 Task: Create a section Epic Excursion and in the section, add a milestone Data Modelling in the project ArmorTech
Action: Mouse moved to (204, 406)
Screenshot: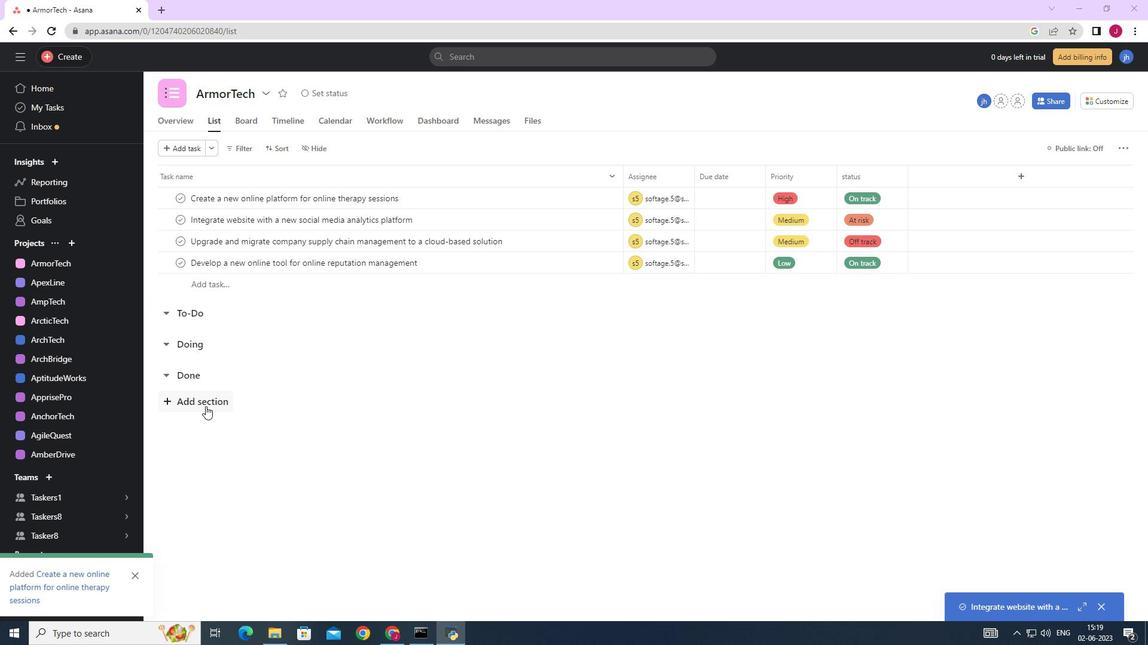 
Action: Mouse pressed left at (204, 406)
Screenshot: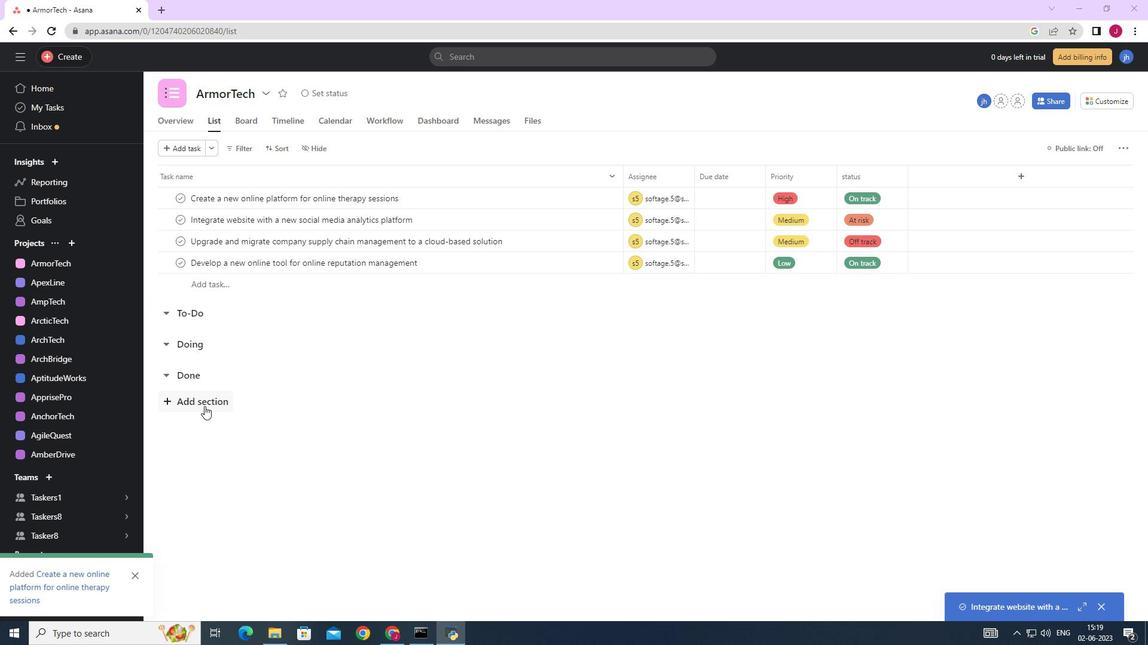 
Action: Mouse moved to (217, 403)
Screenshot: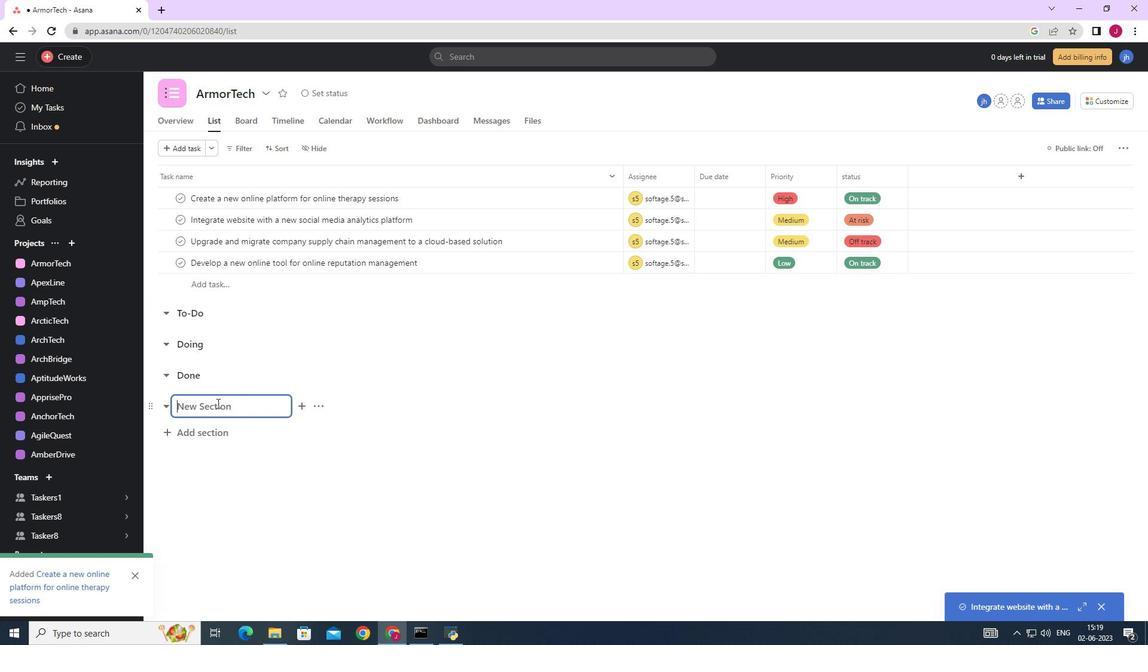 
Action: Key pressed <Key.caps_lock>E<Key.caps_lock>pic<Key.space><Key.caps_lock>E<Key.caps_lock>xcursion<Key.enter><Key.caps_lock>D<Key.caps_lock>ata<Key.space><Key.caps_lock>M<Key.caps_lock>odeling
Screenshot: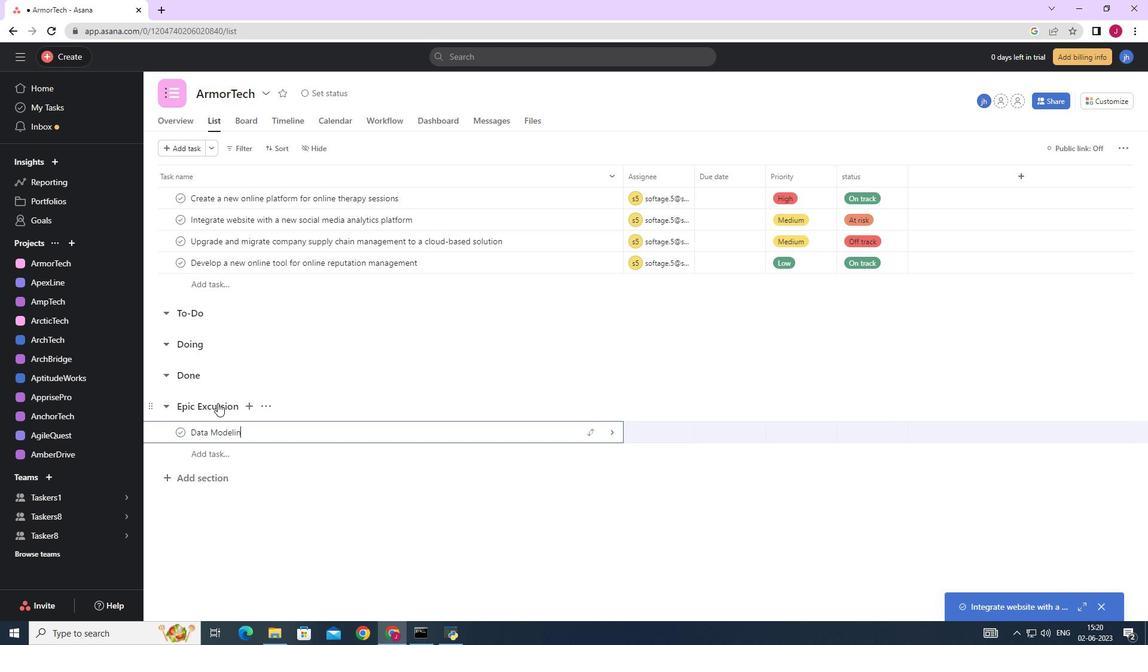 
Action: Mouse moved to (231, 435)
Screenshot: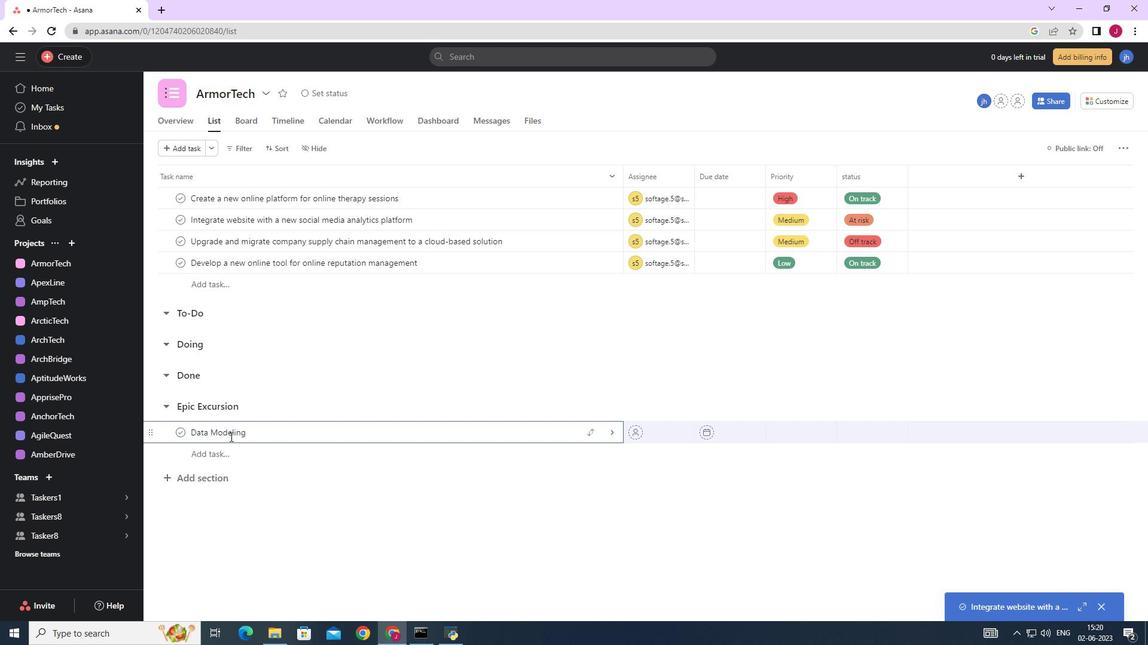 
Action: Mouse pressed left at (231, 435)
Screenshot: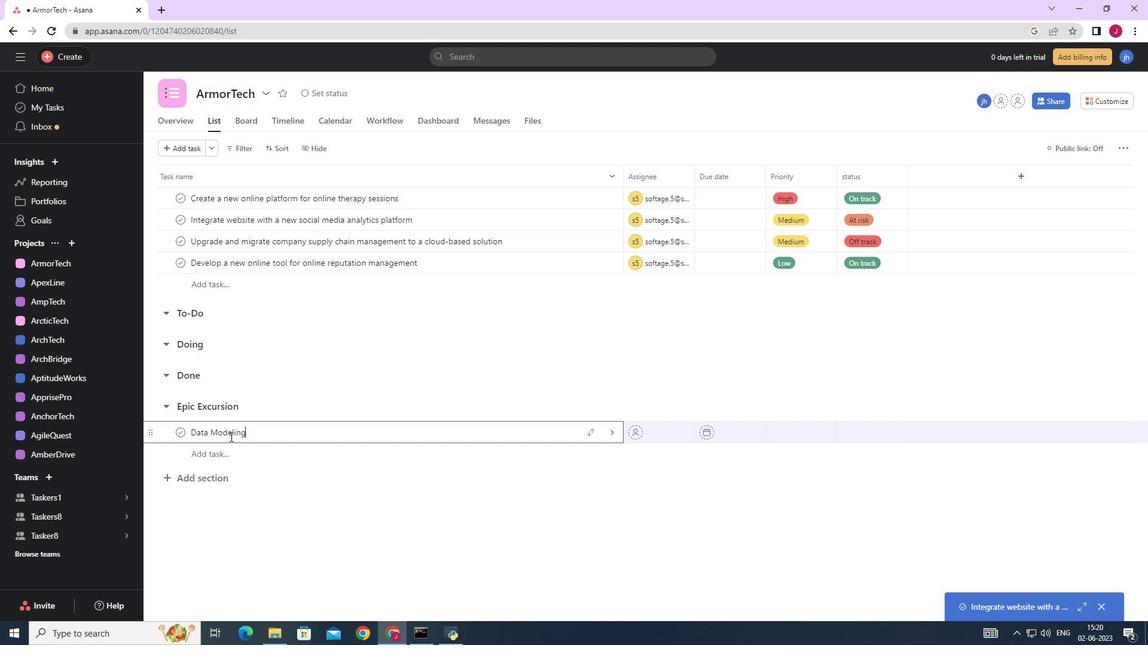 
Action: Mouse moved to (239, 443)
Screenshot: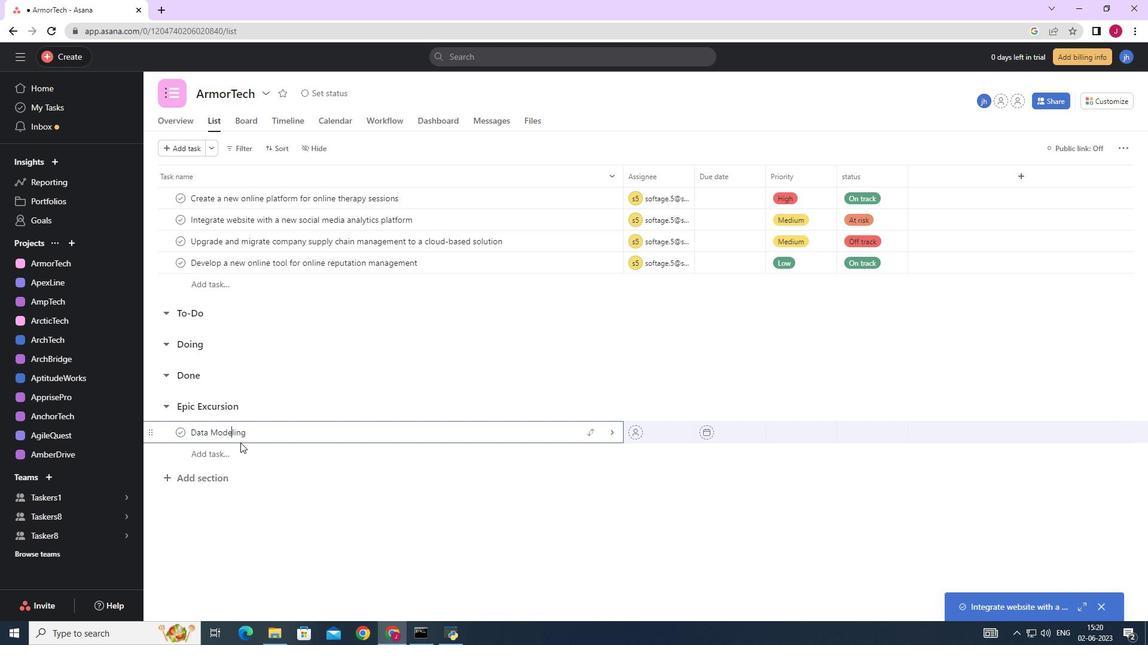 
Action: Key pressed l
Screenshot: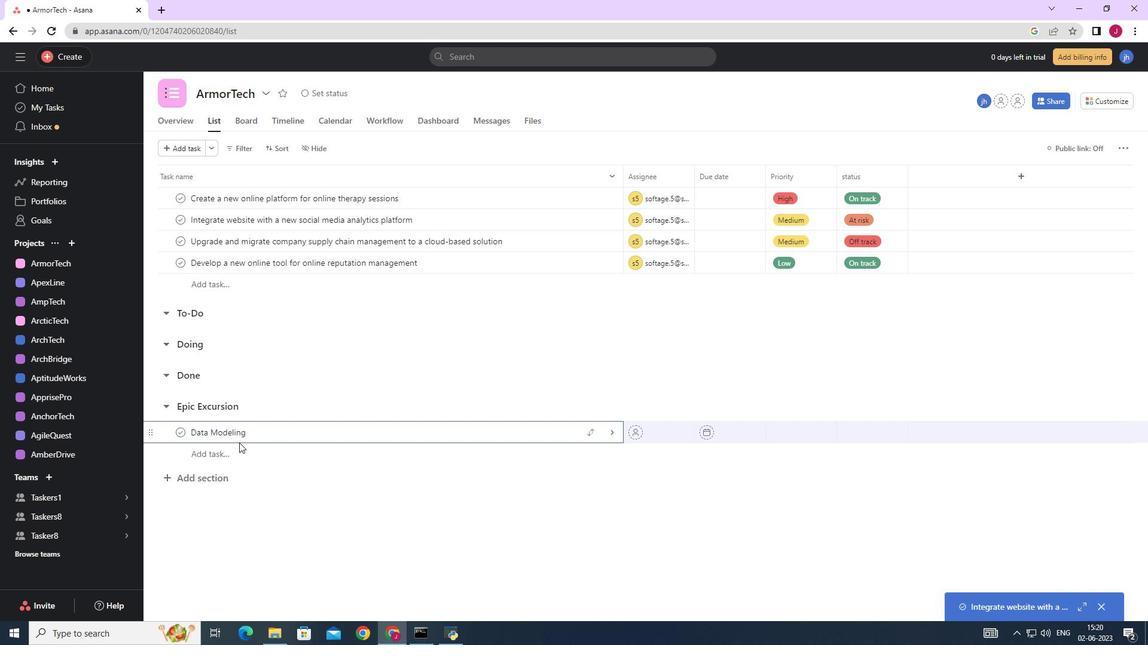 
Action: Mouse moved to (612, 432)
Screenshot: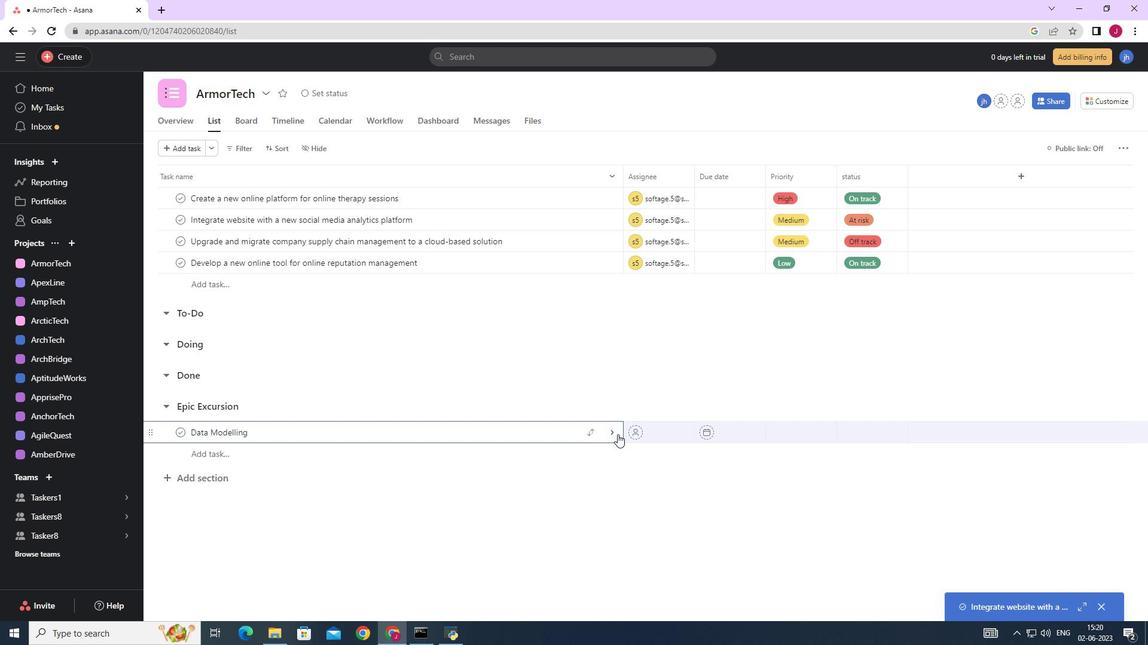 
Action: Mouse pressed left at (612, 432)
Screenshot: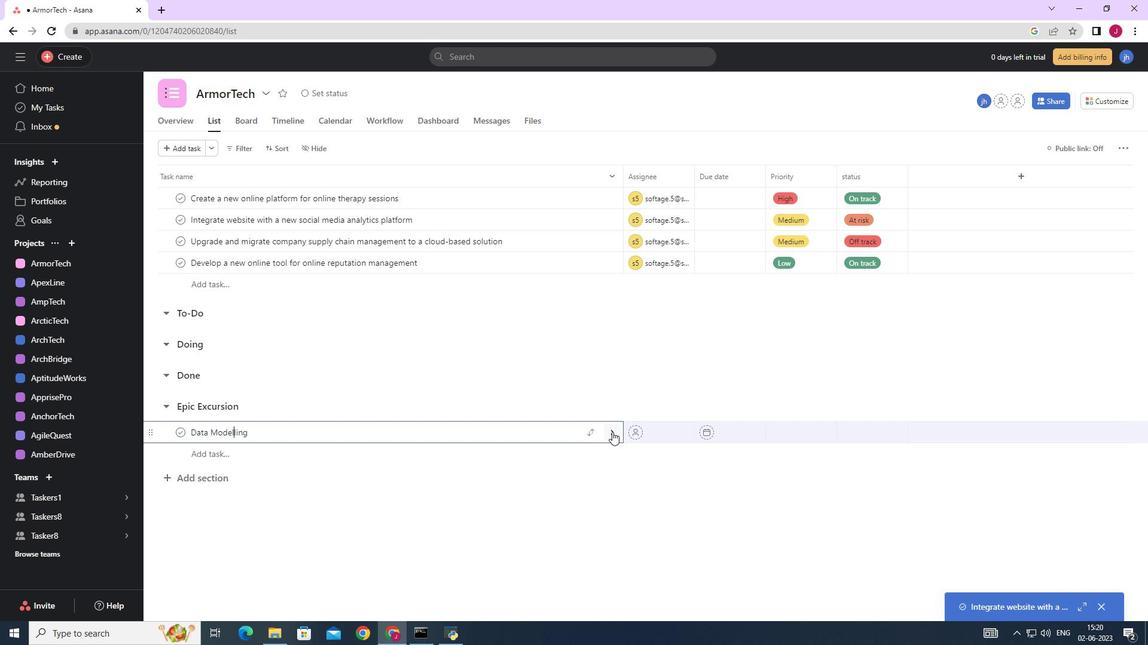 
Action: Mouse moved to (1105, 145)
Screenshot: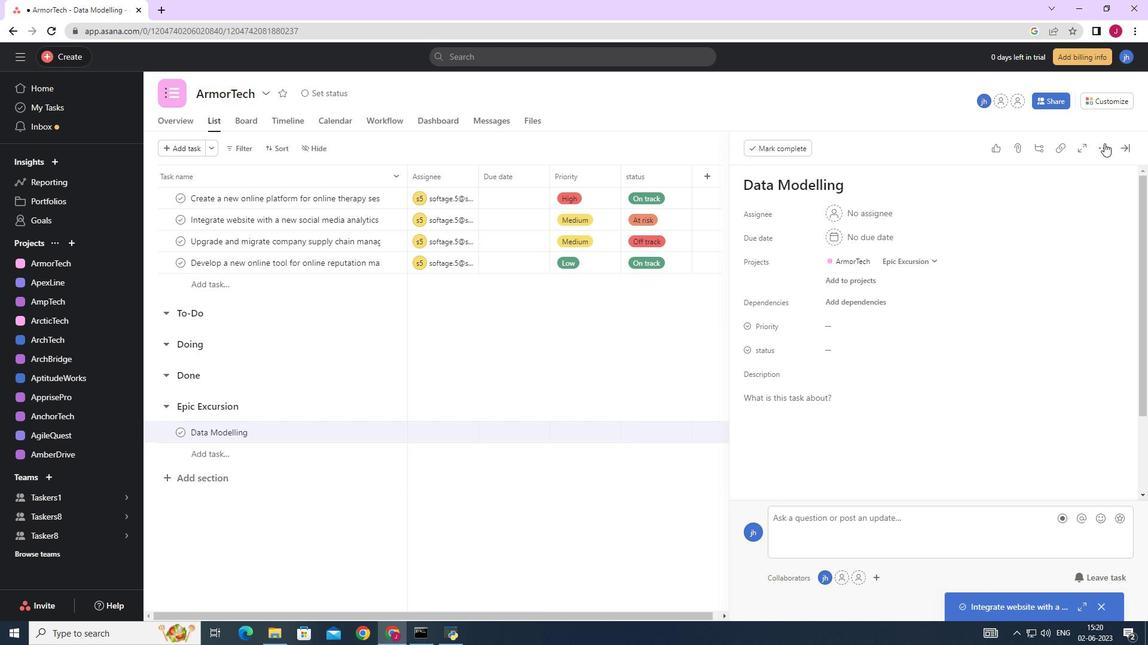 
Action: Mouse pressed left at (1105, 145)
Screenshot: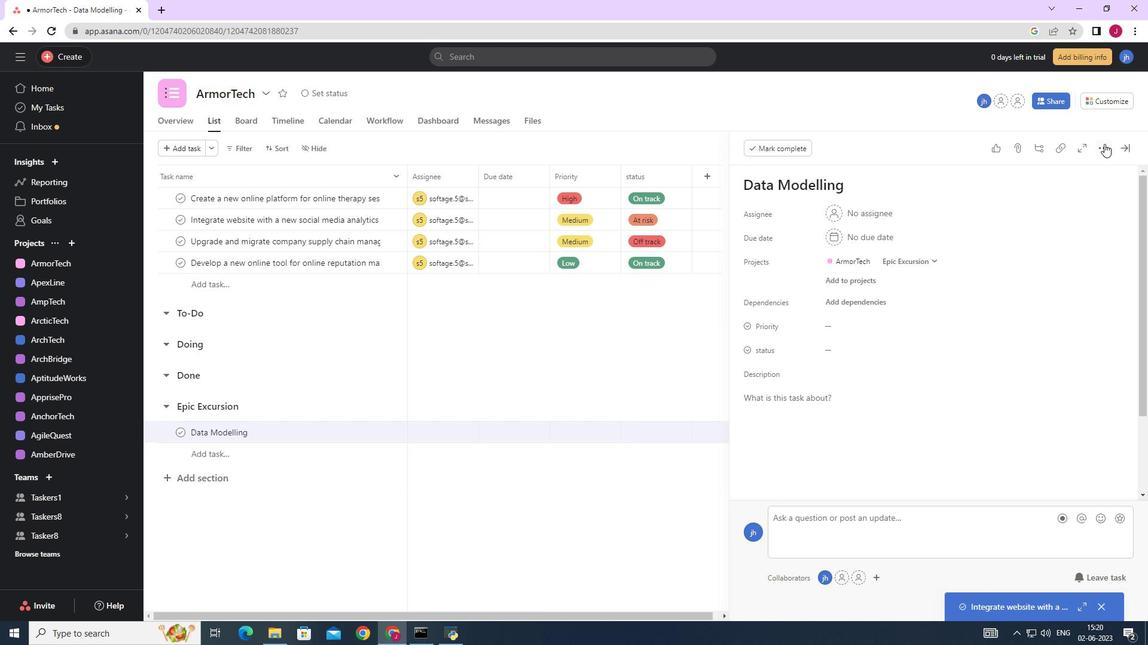 
Action: Mouse moved to (992, 196)
Screenshot: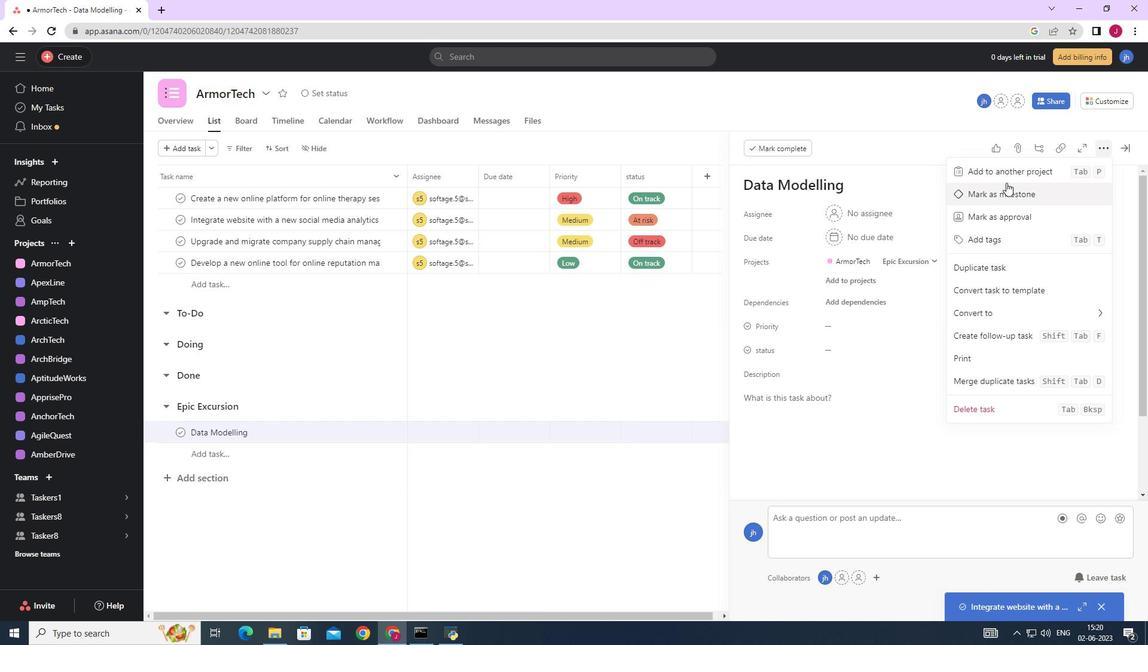 
Action: Mouse pressed left at (992, 196)
Screenshot: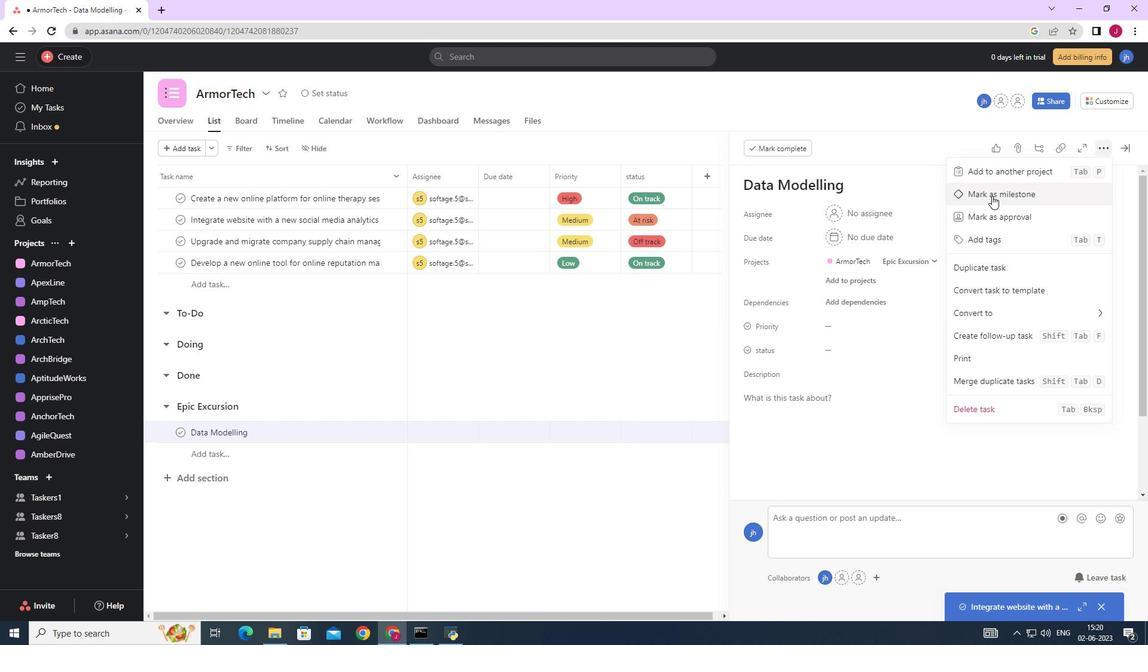 
Action: Mouse moved to (1118, 150)
Screenshot: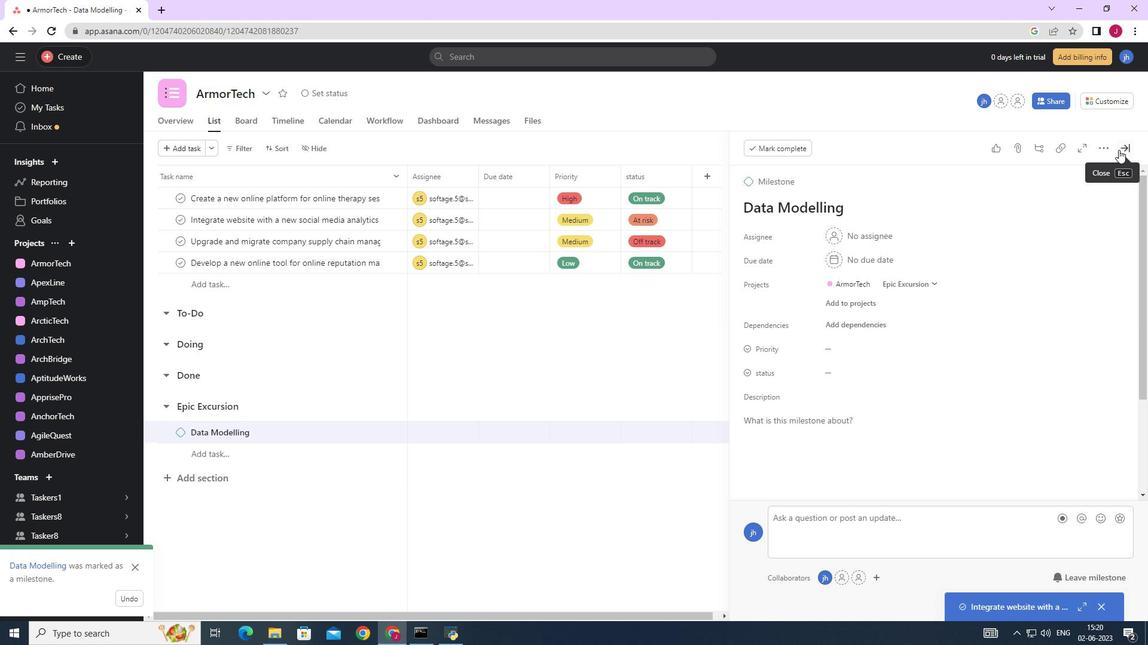 
Action: Mouse pressed left at (1118, 150)
Screenshot: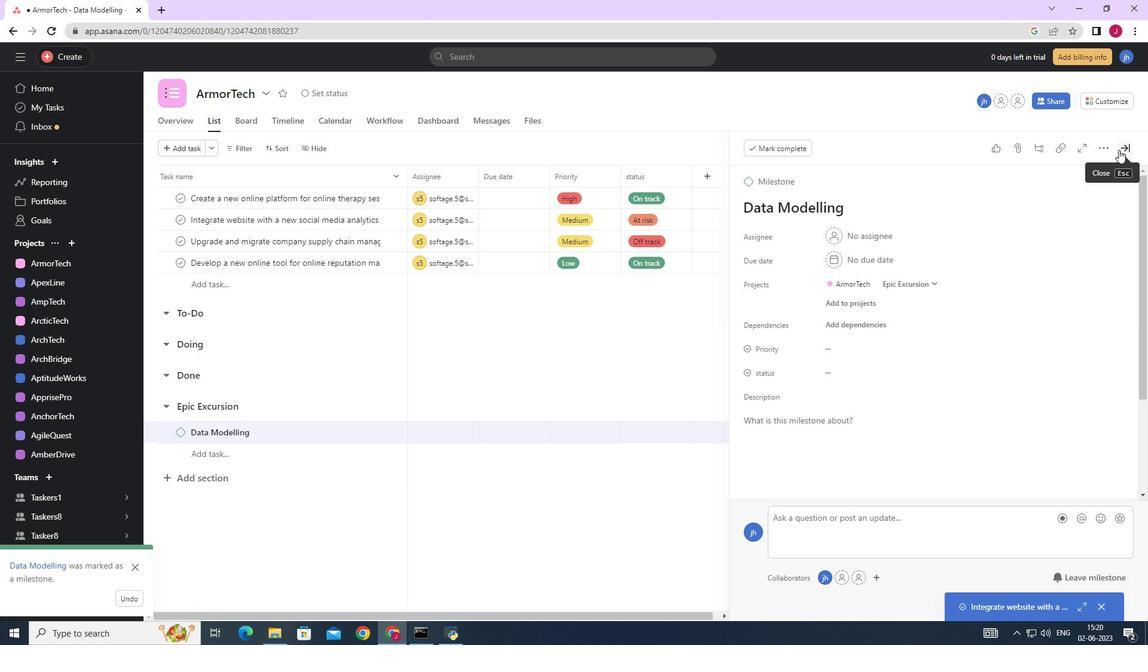 
